 Task: Create a rule when checklist name is added to a card by anyone.
Action: Mouse moved to (1017, 265)
Screenshot: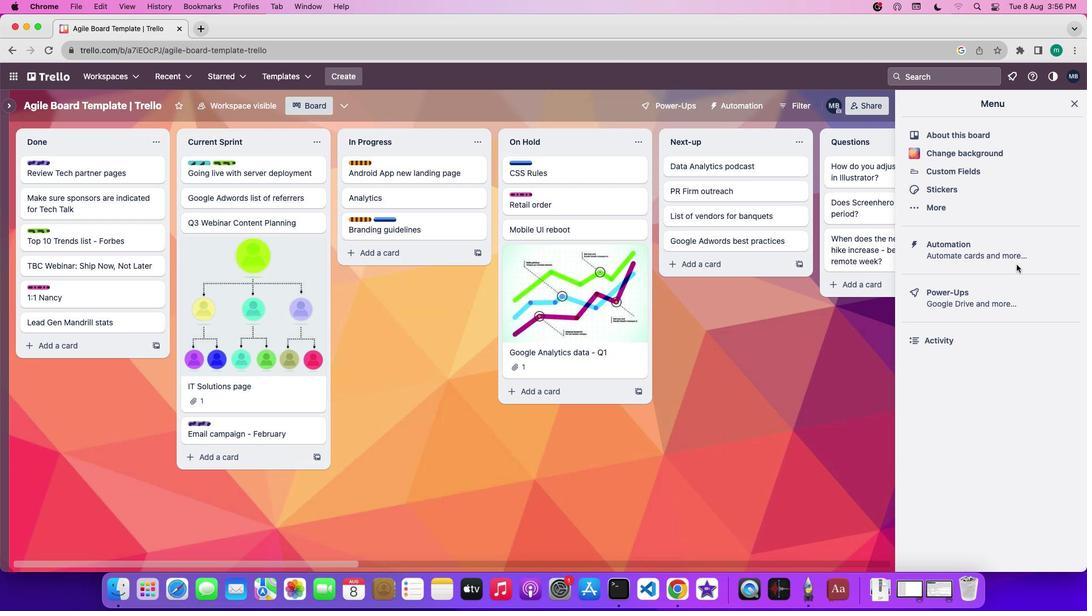 
Action: Mouse pressed left at (1017, 265)
Screenshot: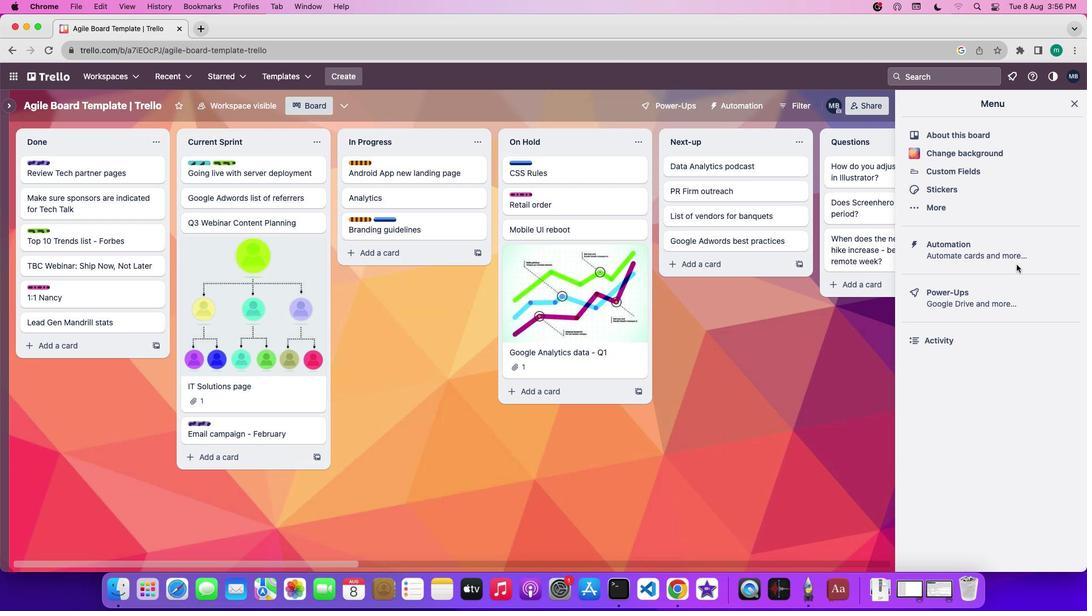 
Action: Mouse moved to (1013, 254)
Screenshot: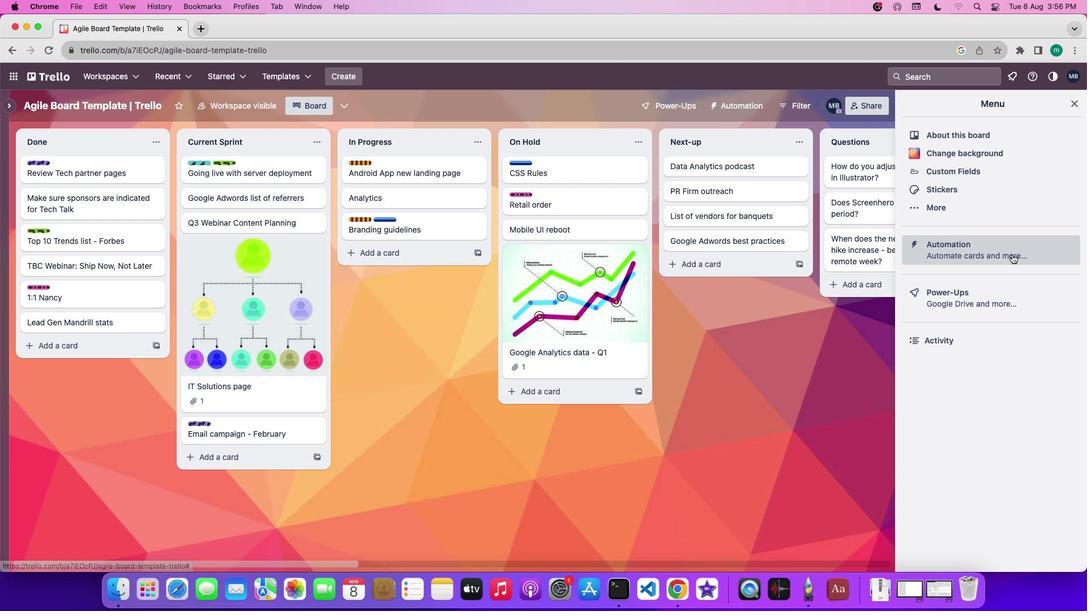 
Action: Mouse pressed left at (1013, 254)
Screenshot: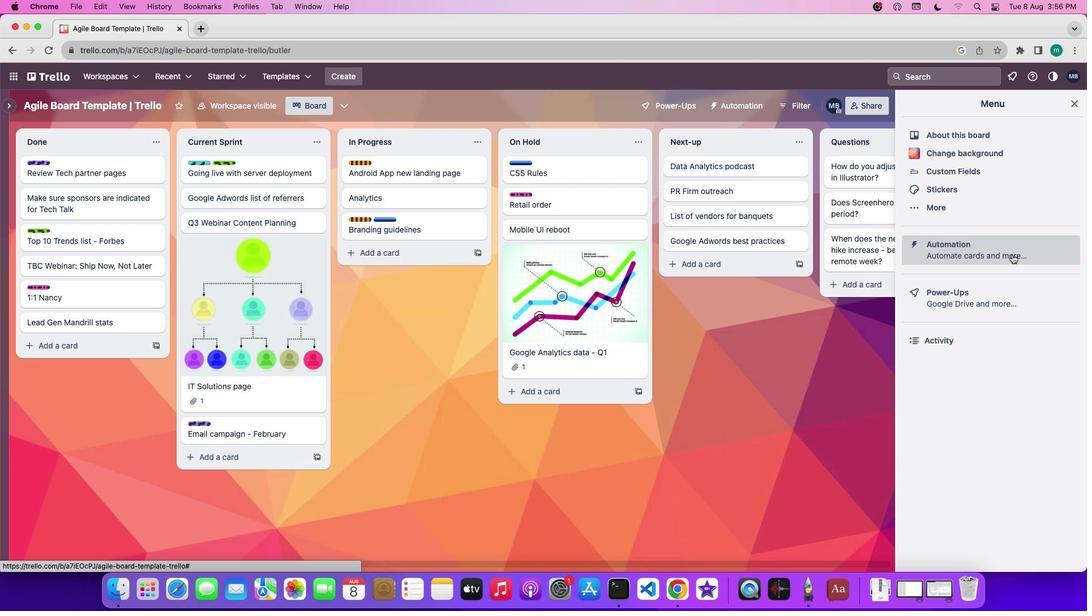 
Action: Mouse moved to (73, 198)
Screenshot: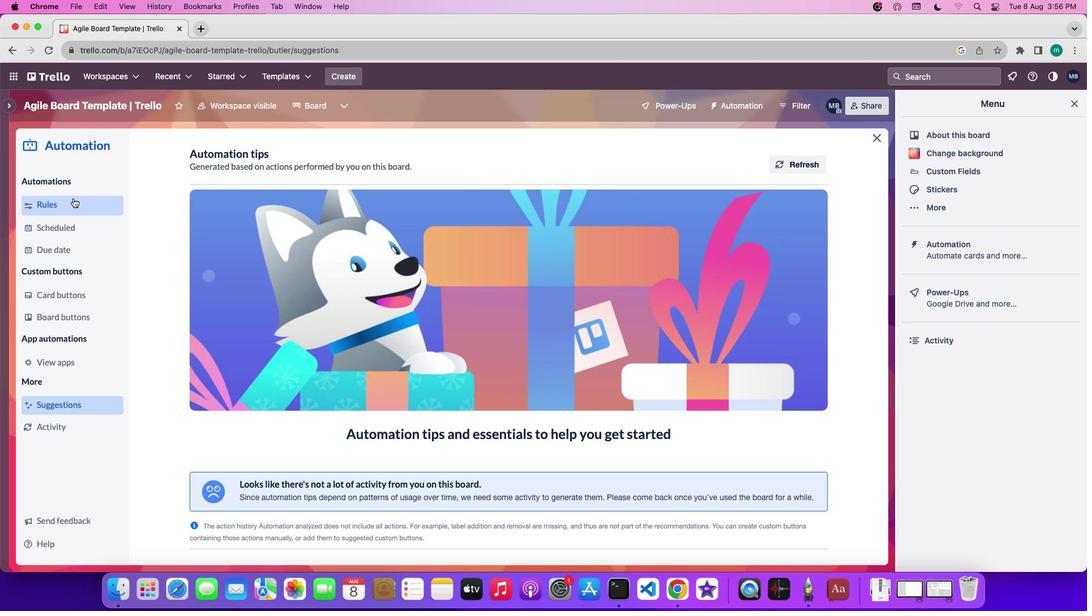 
Action: Mouse pressed left at (73, 198)
Screenshot: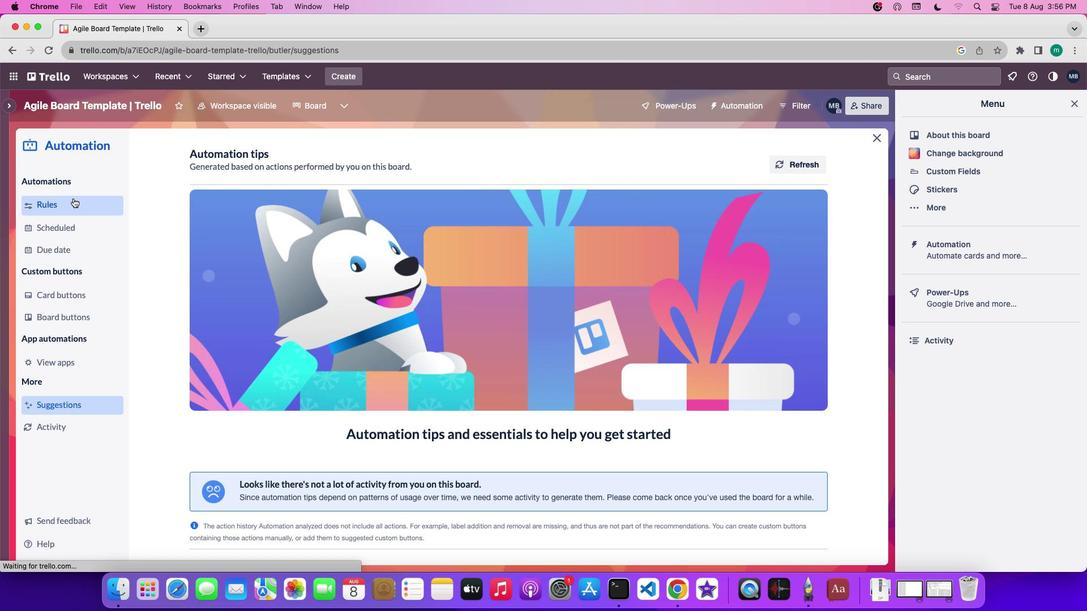 
Action: Mouse moved to (721, 157)
Screenshot: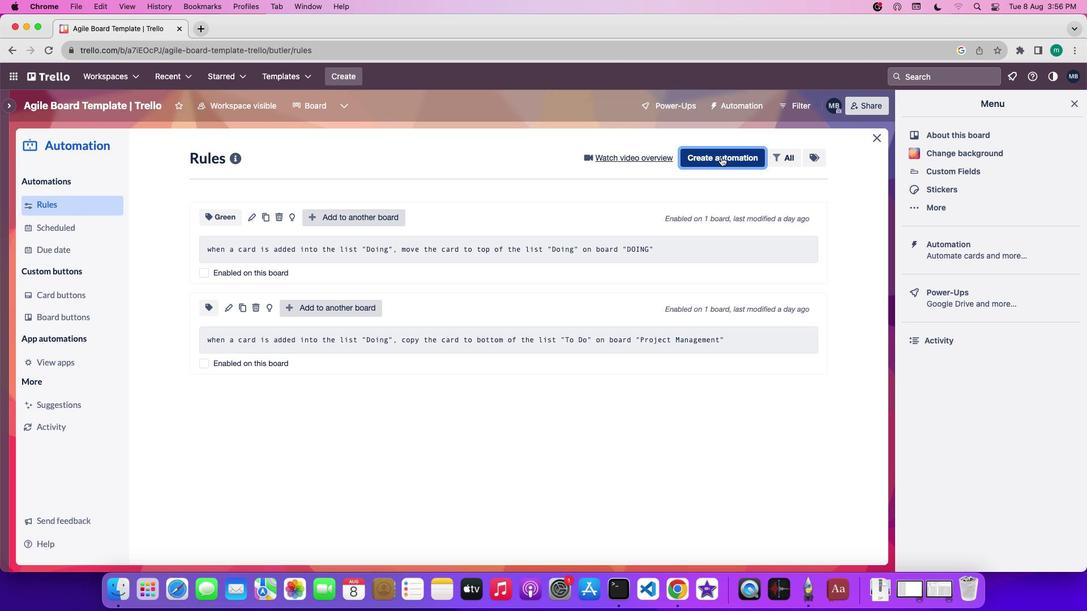 
Action: Mouse pressed left at (721, 157)
Screenshot: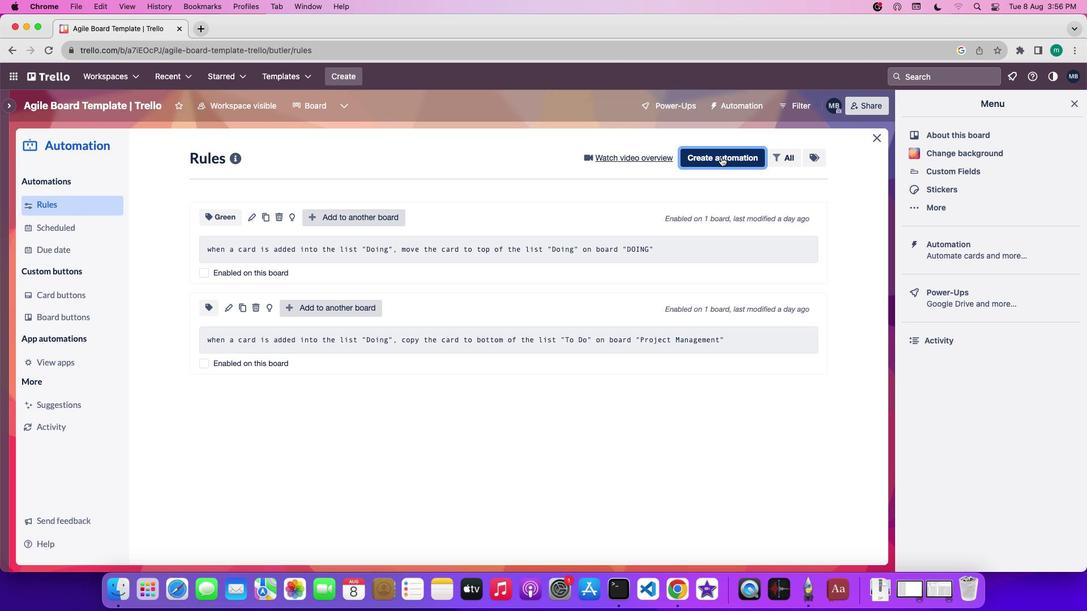 
Action: Mouse moved to (507, 336)
Screenshot: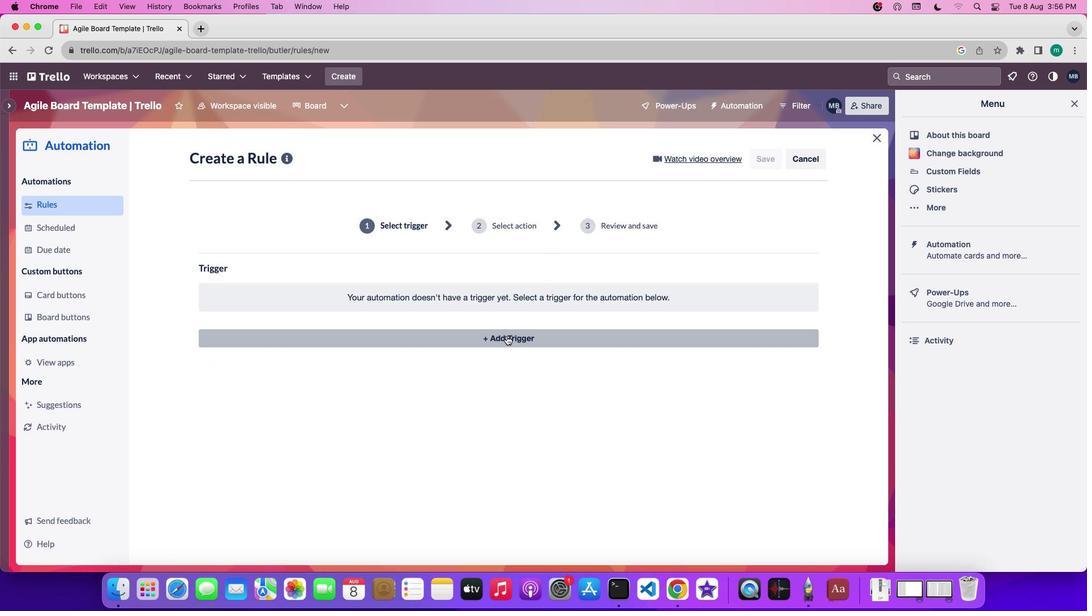 
Action: Mouse pressed left at (507, 336)
Screenshot: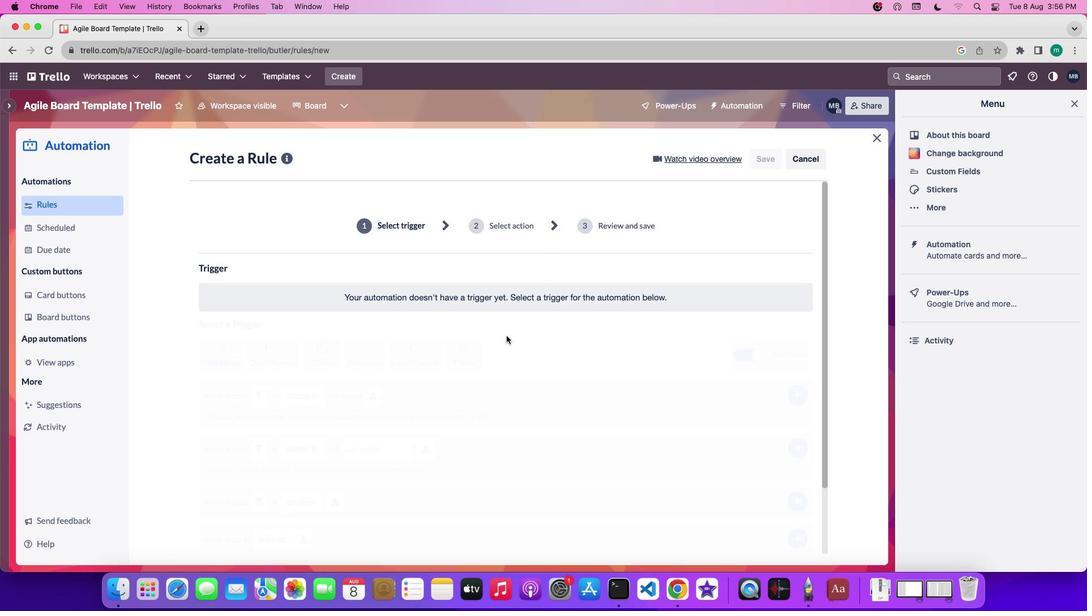 
Action: Mouse moved to (369, 384)
Screenshot: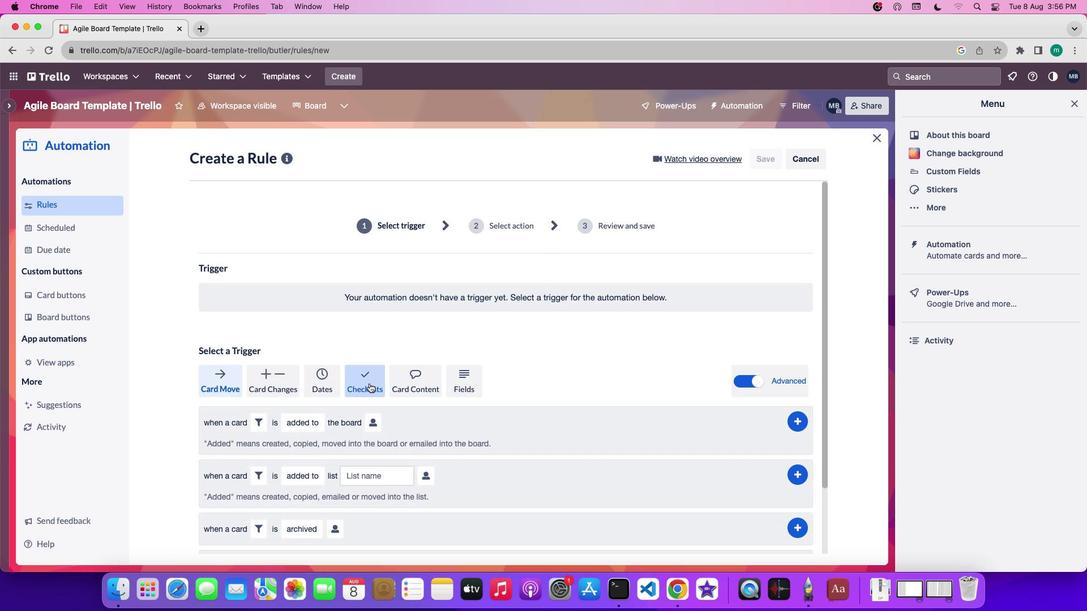 
Action: Mouse pressed left at (369, 384)
Screenshot: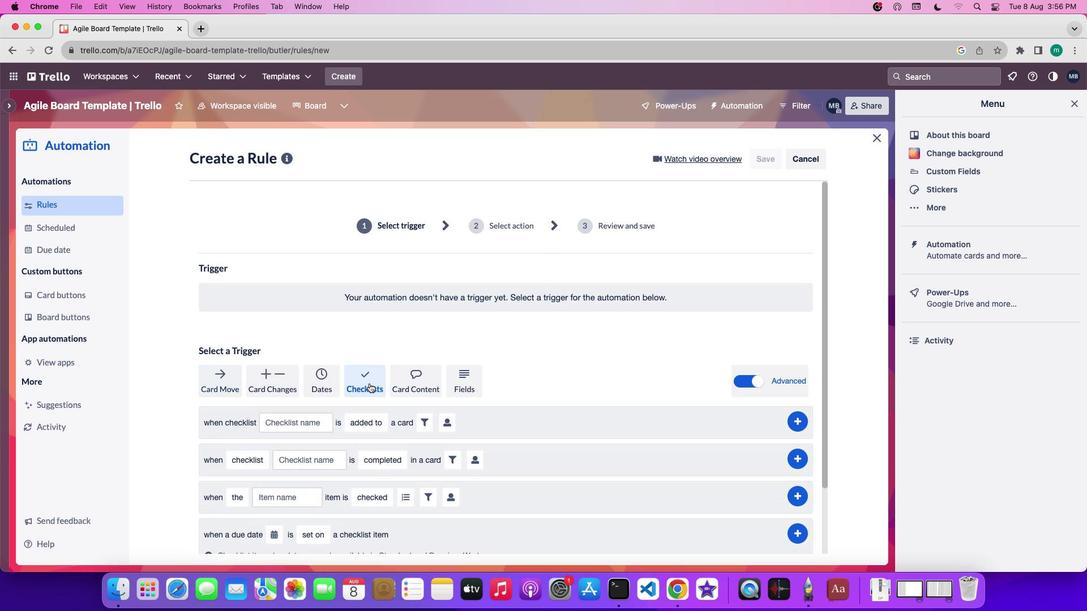 
Action: Mouse scrolled (369, 384) with delta (0, 0)
Screenshot: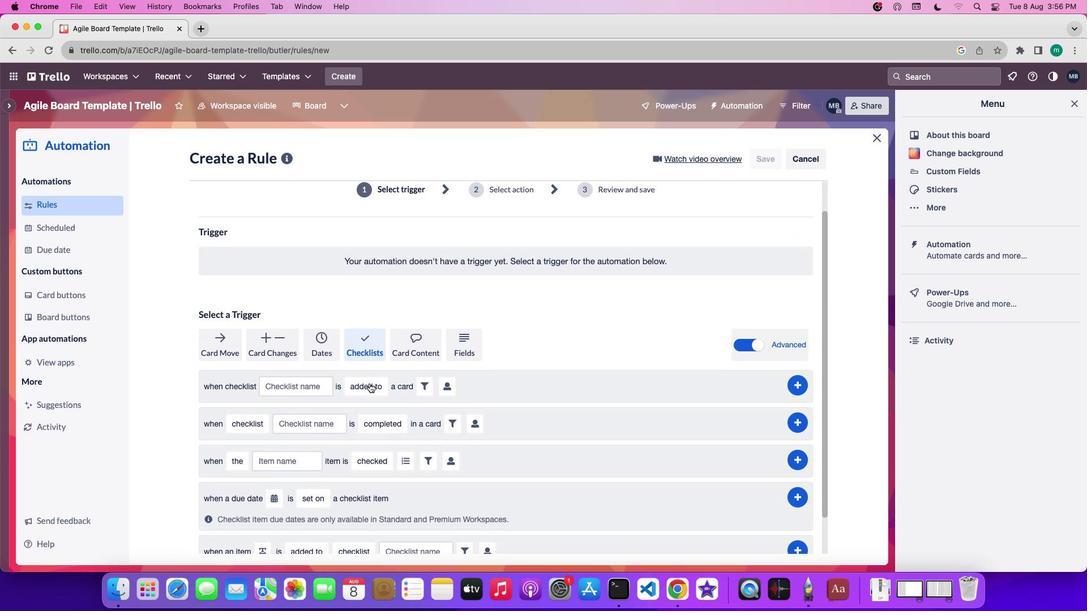 
Action: Mouse scrolled (369, 384) with delta (0, 0)
Screenshot: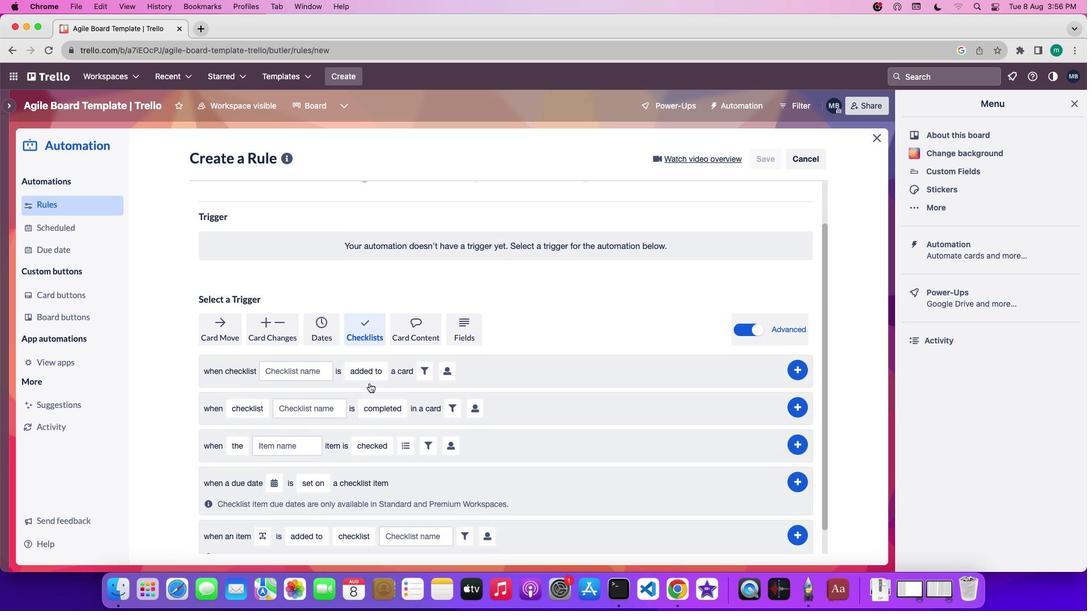 
Action: Mouse scrolled (369, 384) with delta (0, -1)
Screenshot: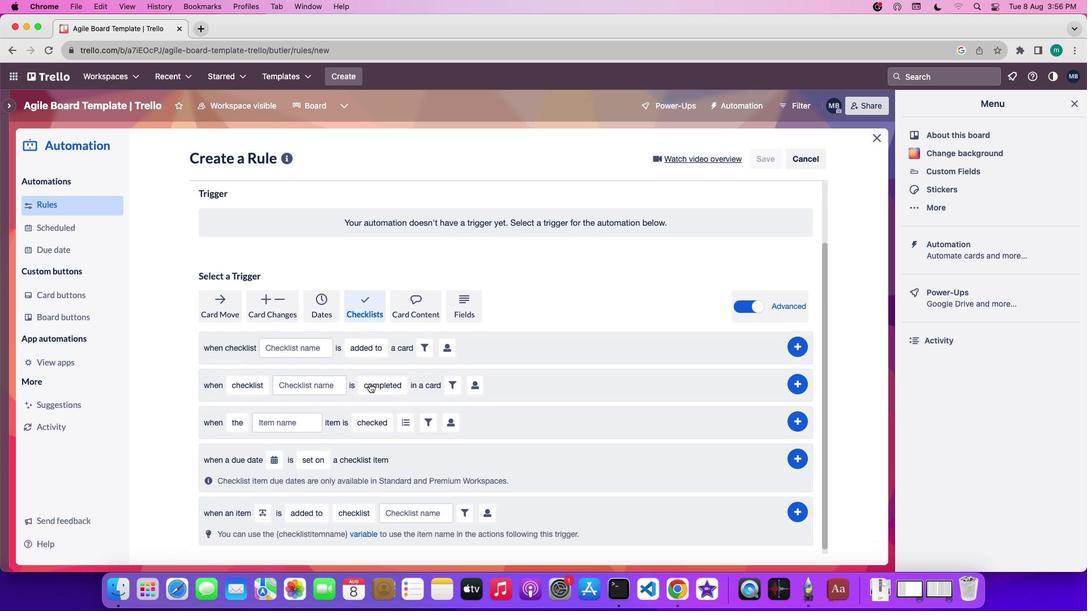 
Action: Mouse scrolled (369, 384) with delta (0, -1)
Screenshot: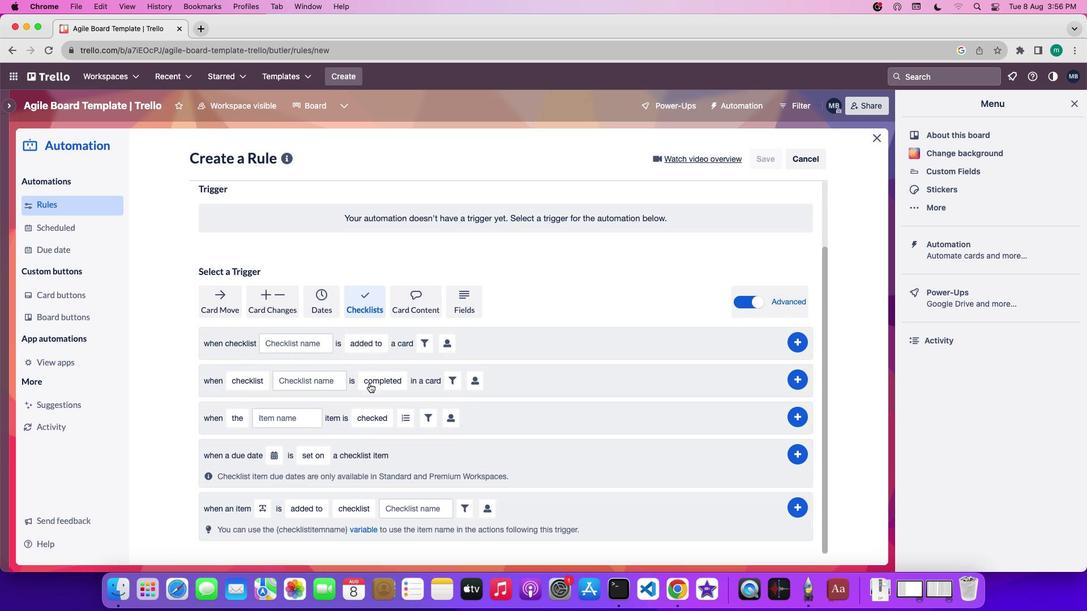 
Action: Mouse scrolled (369, 384) with delta (0, 0)
Screenshot: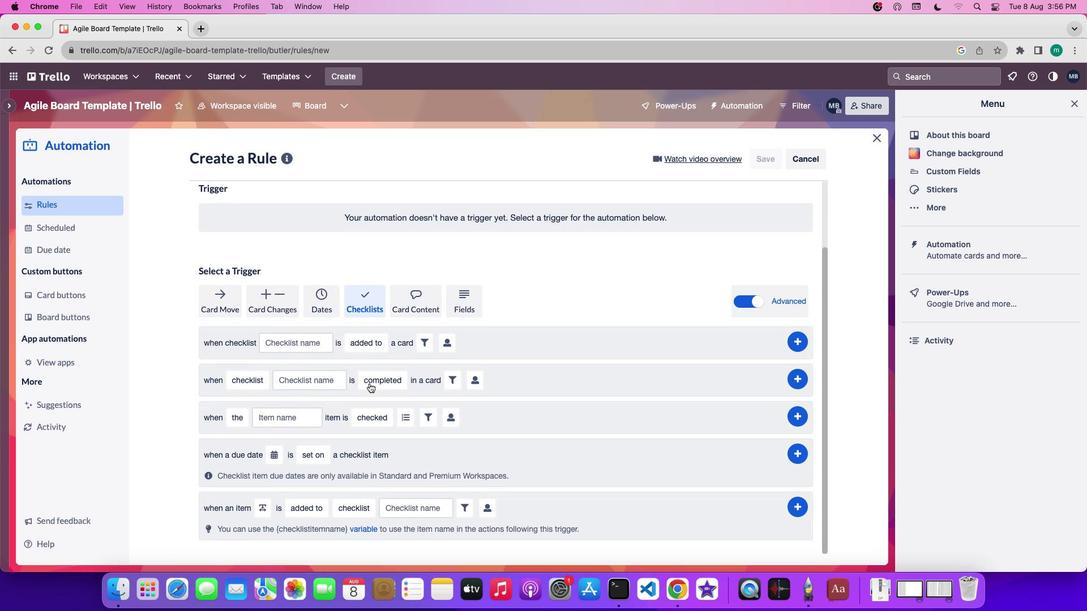 
Action: Mouse scrolled (369, 384) with delta (0, 0)
Screenshot: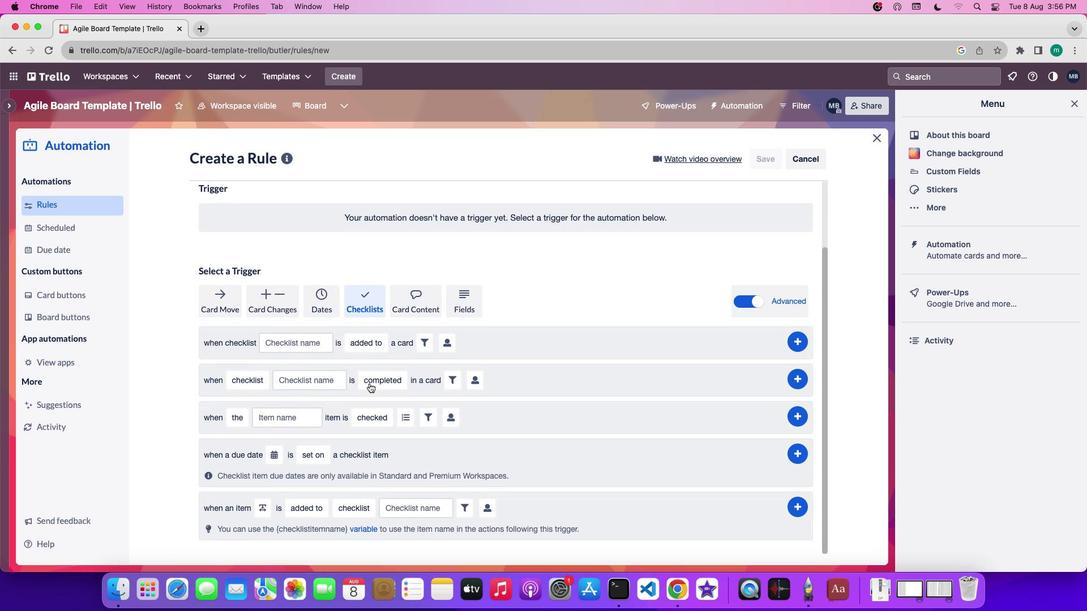 
Action: Mouse scrolled (369, 384) with delta (0, 0)
Screenshot: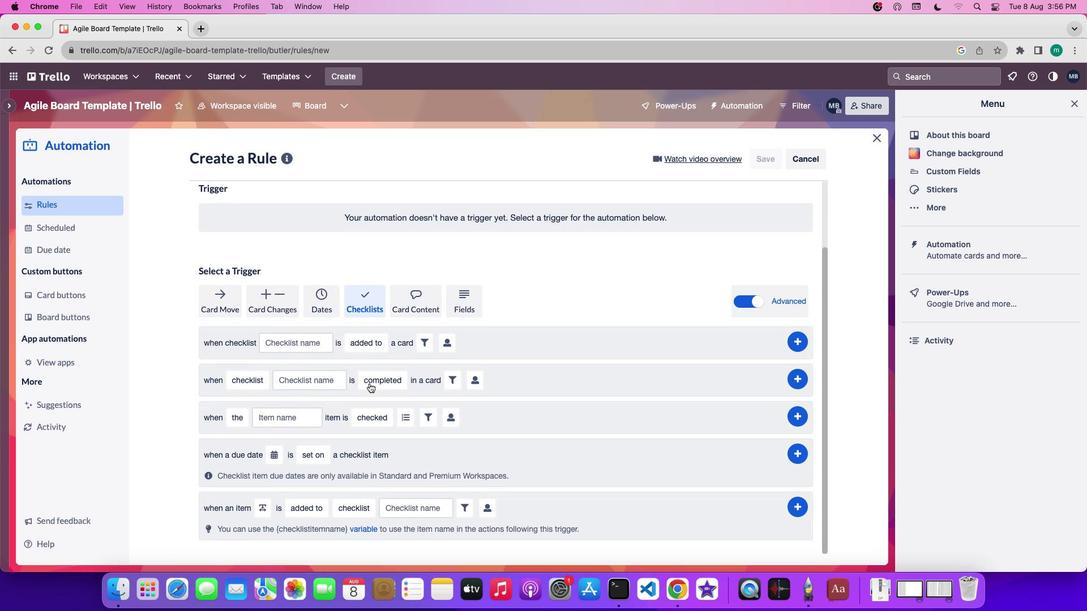 
Action: Mouse moved to (300, 345)
Screenshot: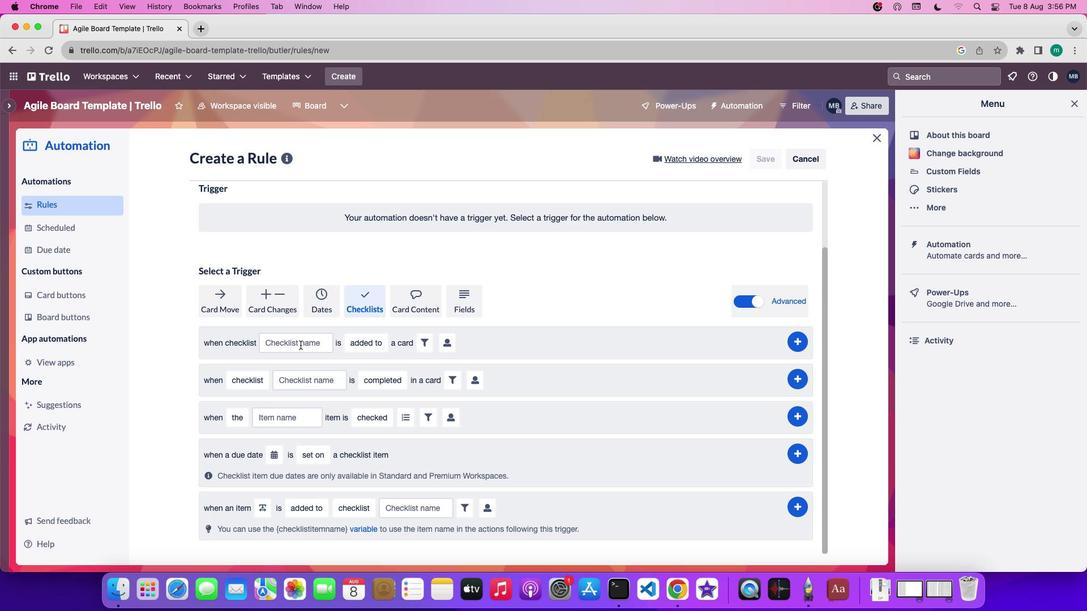
Action: Mouse pressed left at (300, 345)
Screenshot: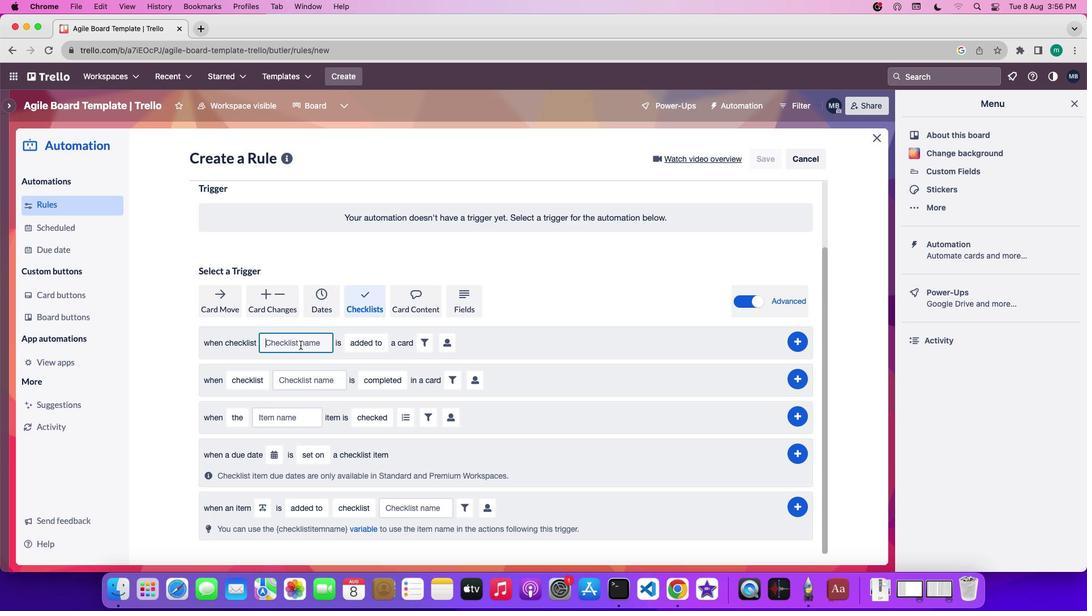 
Action: Key pressed 'n''a''m''e'
Screenshot: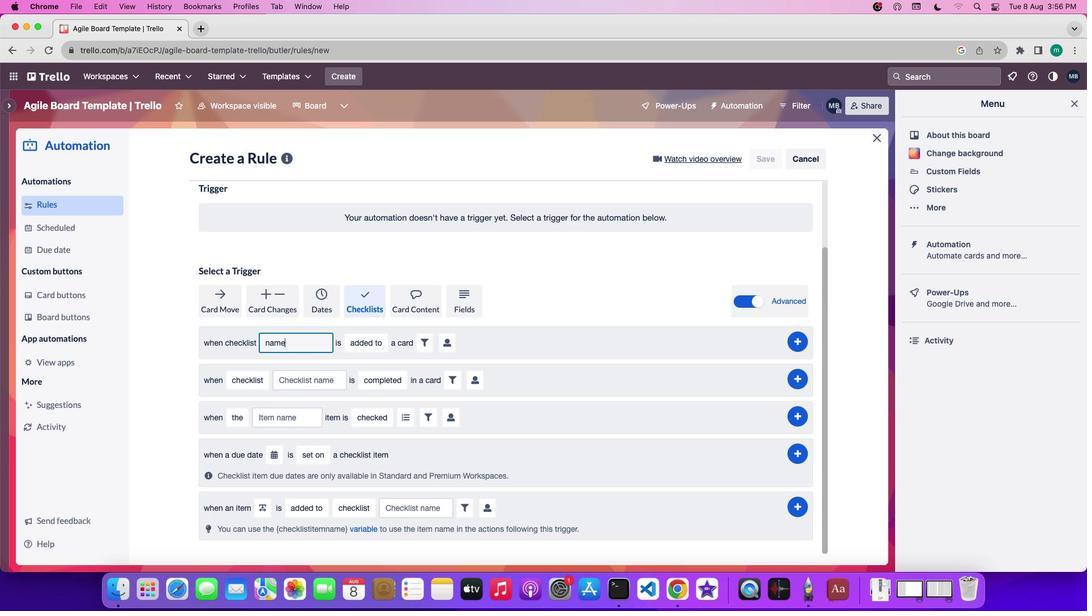 
Action: Mouse moved to (371, 346)
Screenshot: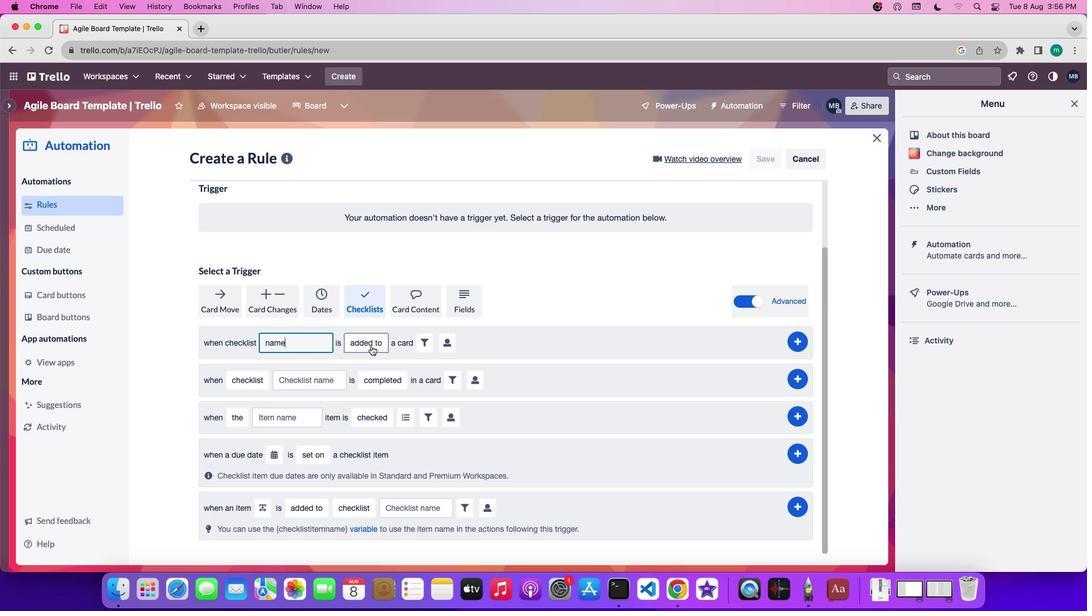 
Action: Mouse pressed left at (371, 346)
Screenshot: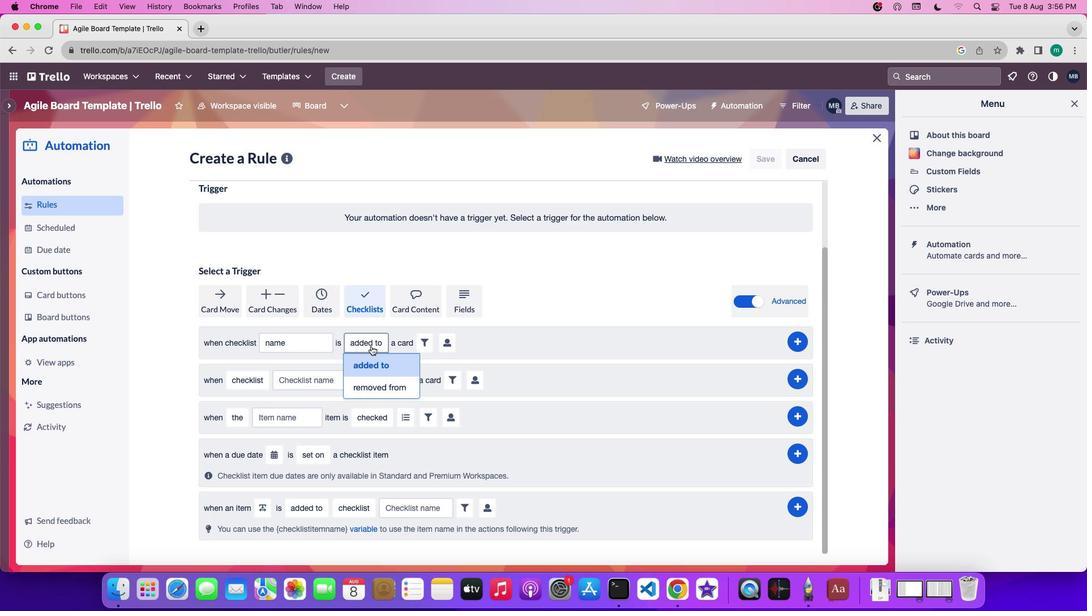 
Action: Mouse moved to (391, 361)
Screenshot: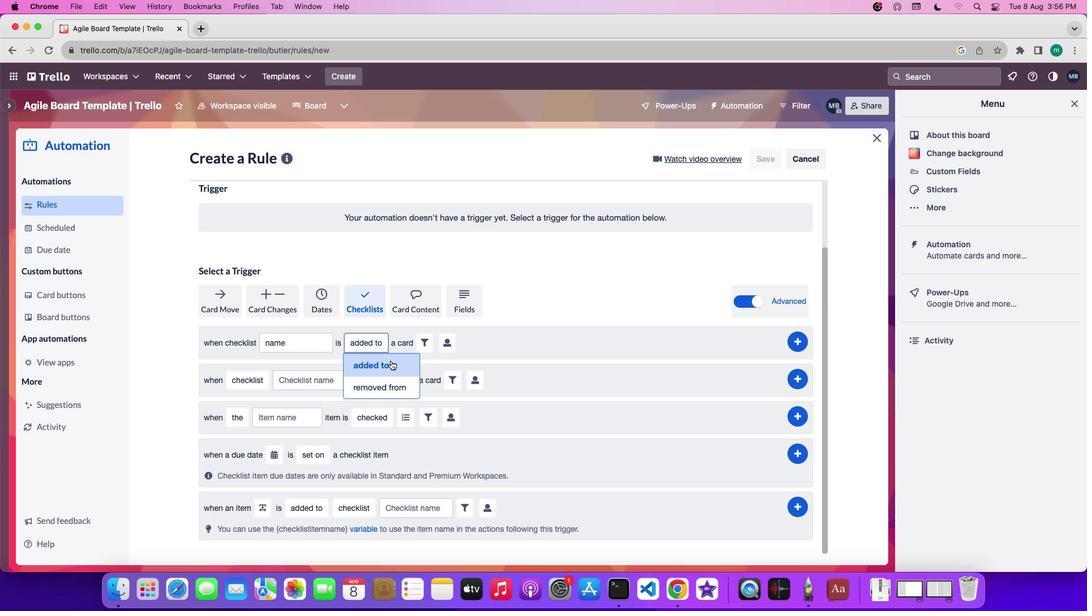 
Action: Mouse pressed left at (391, 361)
Screenshot: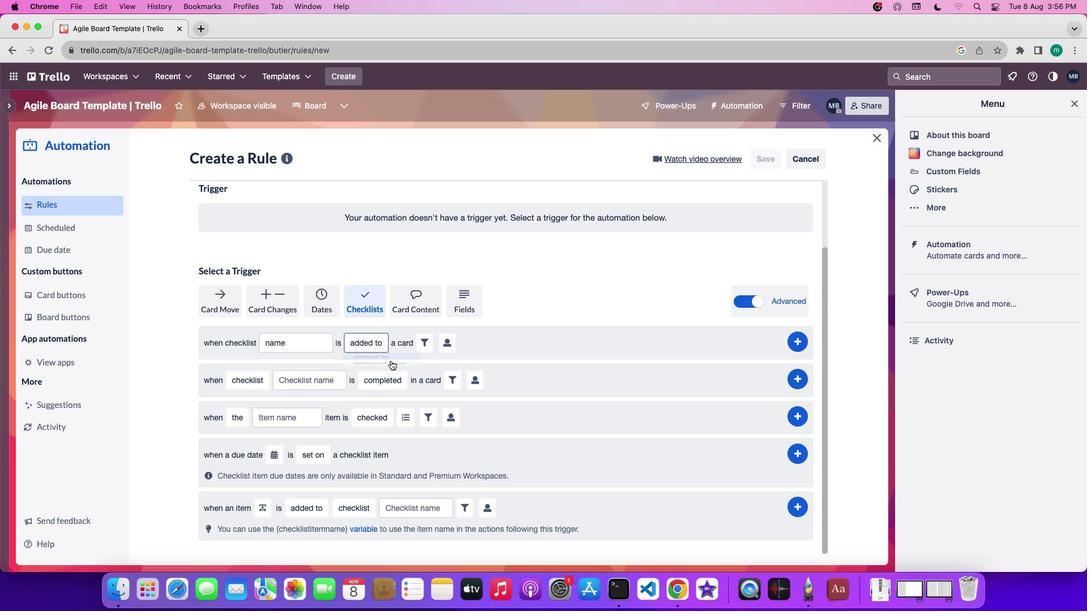 
Action: Mouse moved to (444, 342)
Screenshot: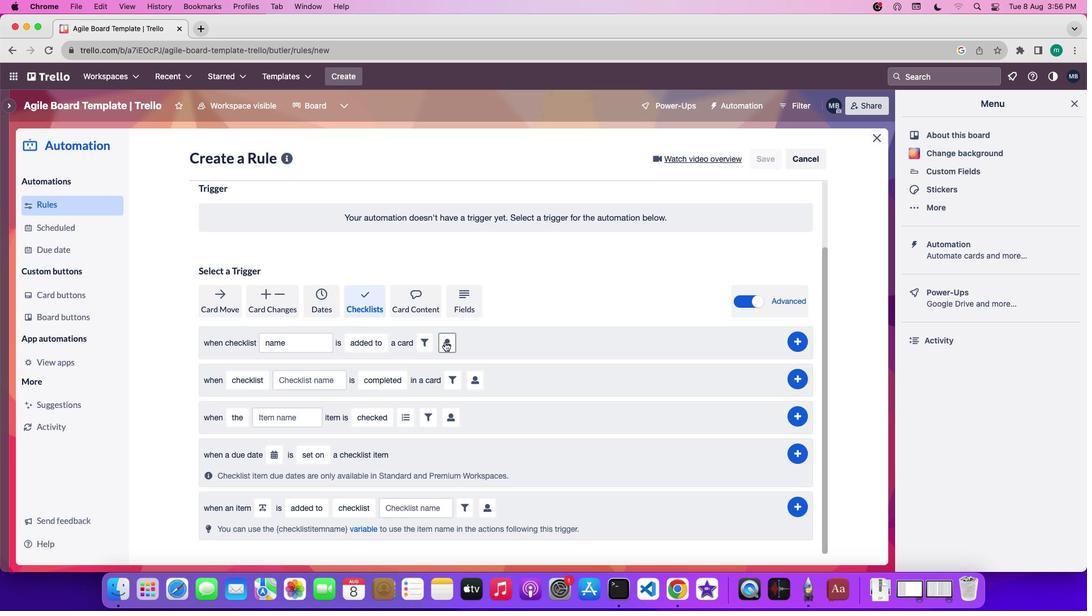 
Action: Mouse pressed left at (444, 342)
Screenshot: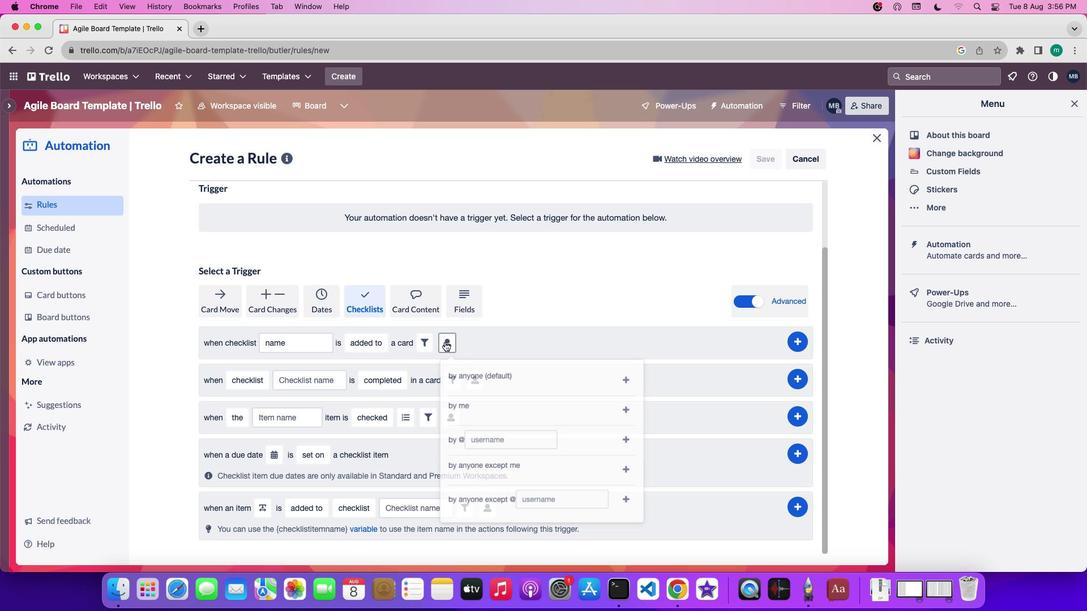 
Action: Mouse moved to (642, 381)
Screenshot: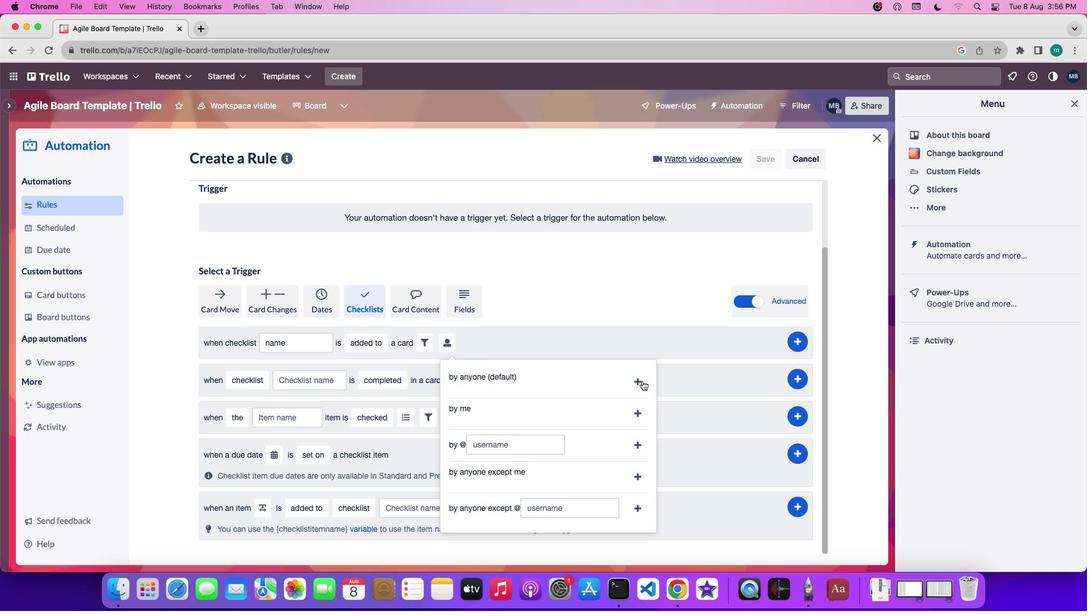 
Action: Mouse pressed left at (642, 381)
Screenshot: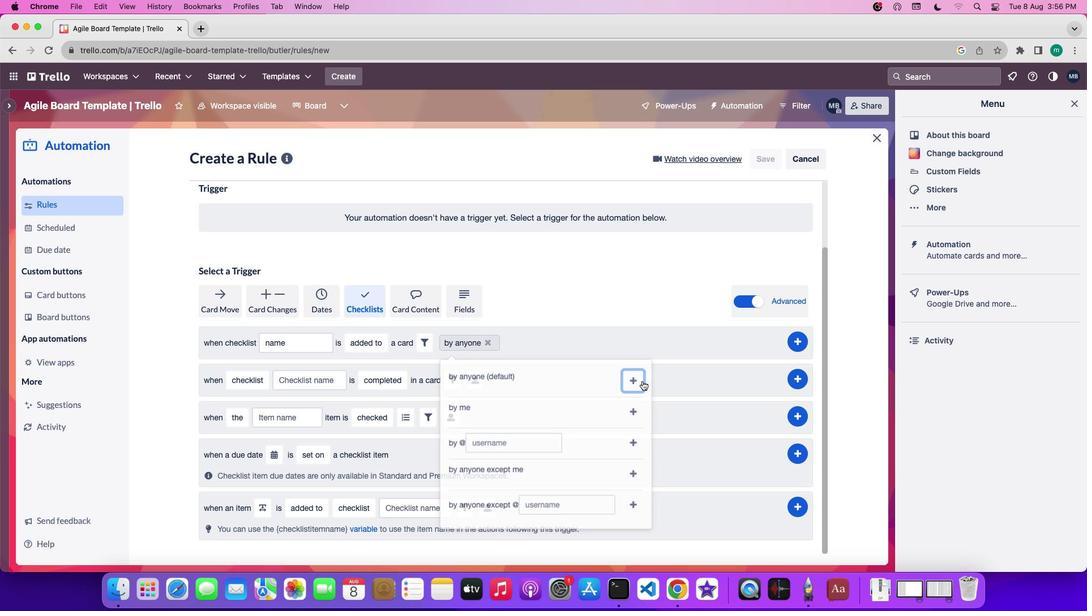 
Action: Mouse moved to (804, 346)
Screenshot: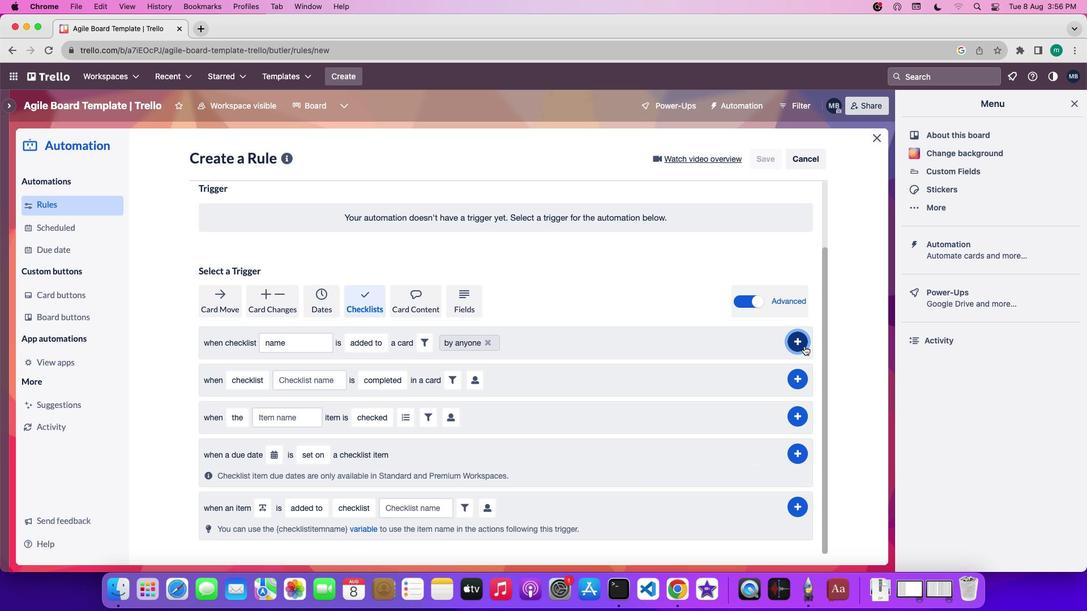 
Action: Mouse pressed left at (804, 346)
Screenshot: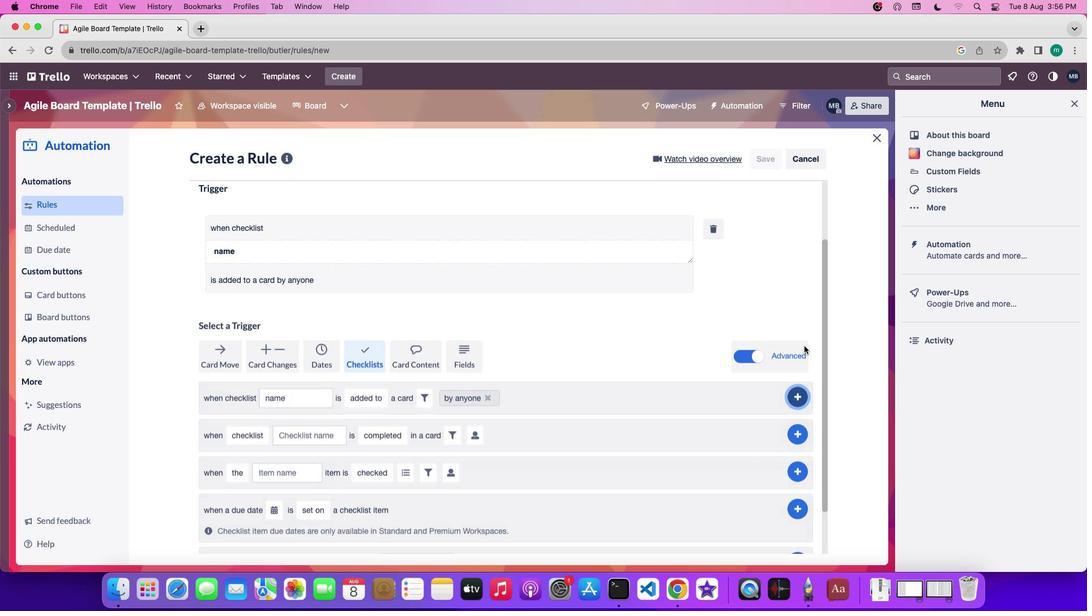 
